 Task: Change the post-processing quality of theora video decoder to 2.
Action: Mouse moved to (90, 13)
Screenshot: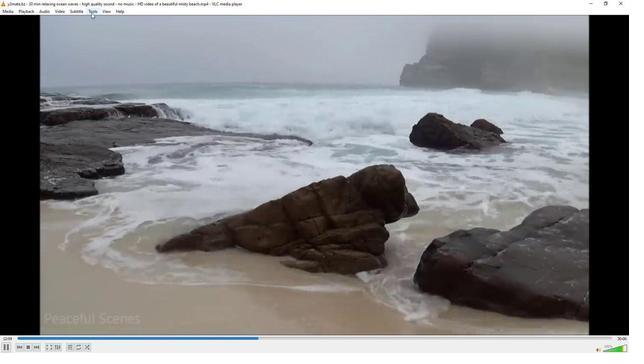 
Action: Mouse pressed left at (90, 13)
Screenshot: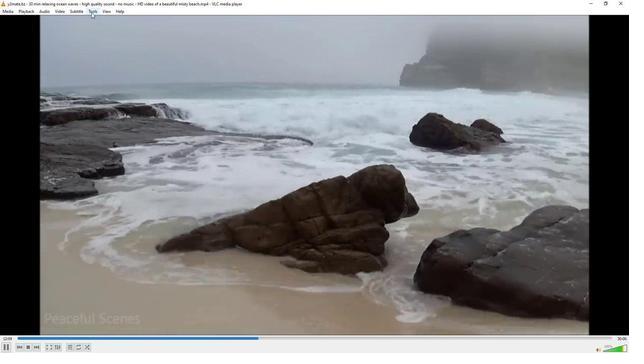 
Action: Mouse moved to (104, 89)
Screenshot: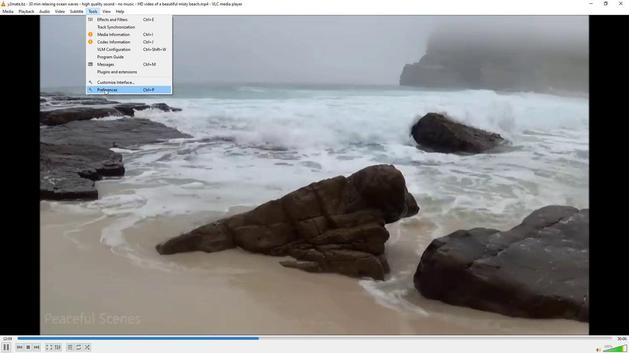
Action: Mouse pressed left at (104, 89)
Screenshot: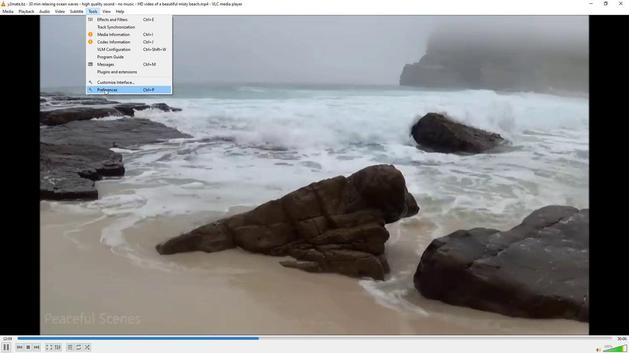 
Action: Mouse moved to (73, 274)
Screenshot: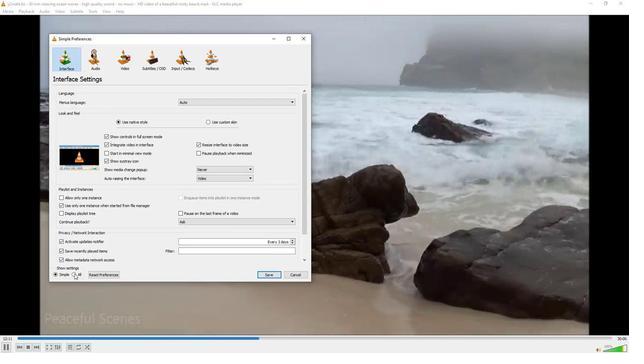 
Action: Mouse pressed left at (73, 274)
Screenshot: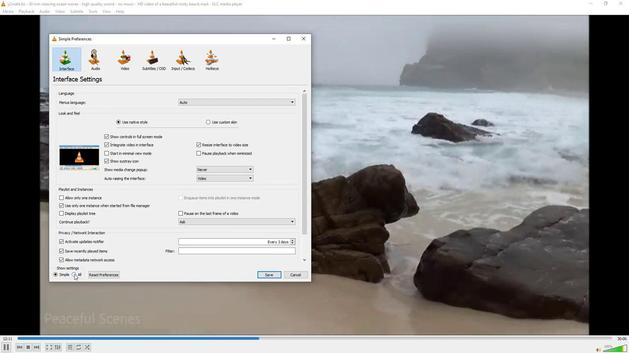 
Action: Mouse moved to (63, 207)
Screenshot: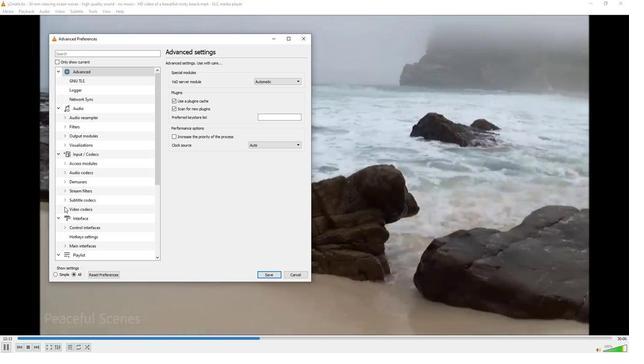 
Action: Mouse pressed left at (63, 207)
Screenshot: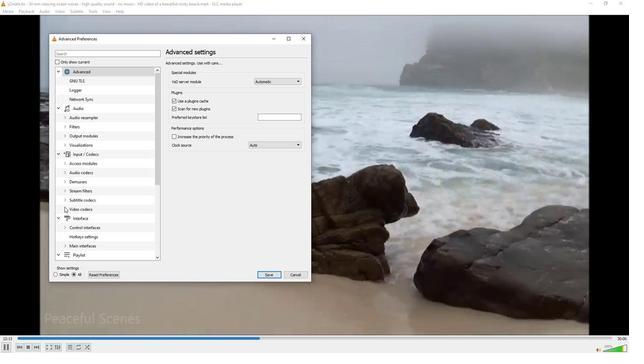 
Action: Mouse moved to (156, 158)
Screenshot: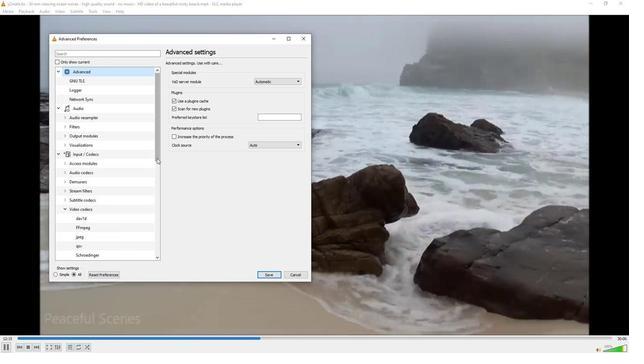
Action: Mouse pressed left at (156, 158)
Screenshot: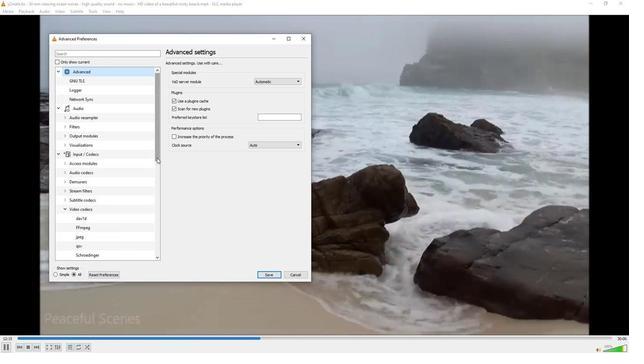 
Action: Mouse moved to (116, 244)
Screenshot: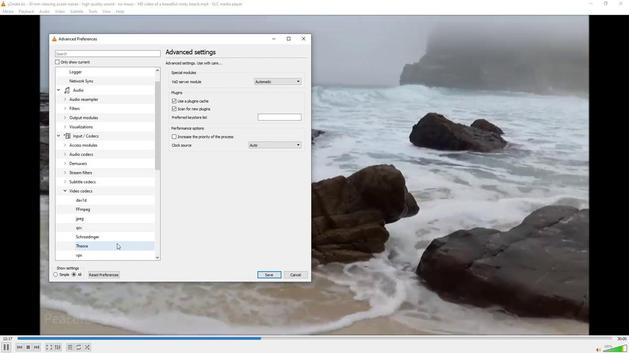 
Action: Mouse pressed left at (116, 244)
Screenshot: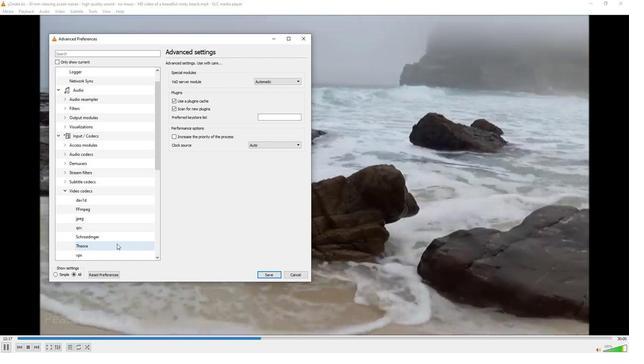 
Action: Mouse moved to (300, 71)
Screenshot: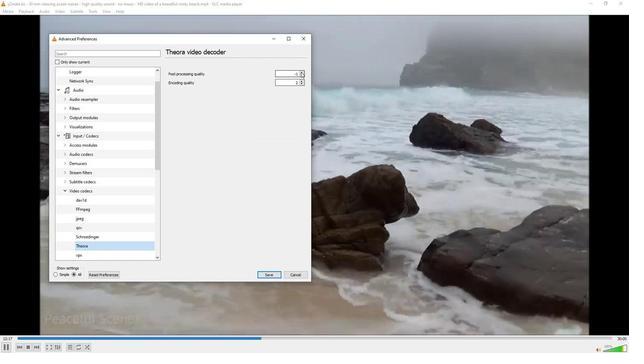 
Action: Mouse pressed left at (300, 71)
Screenshot: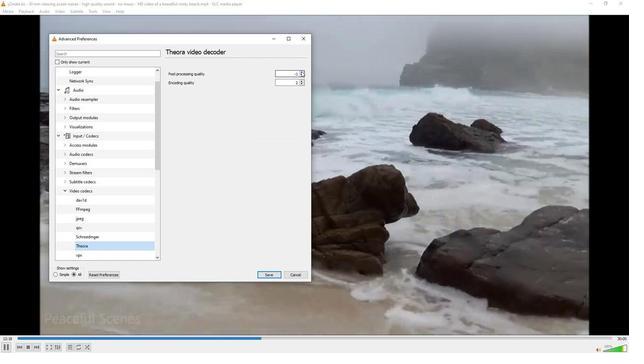 
Action: Mouse pressed left at (300, 71)
Screenshot: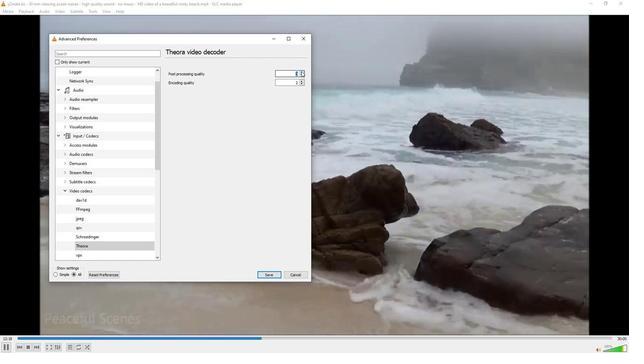 
Action: Mouse pressed left at (300, 71)
Screenshot: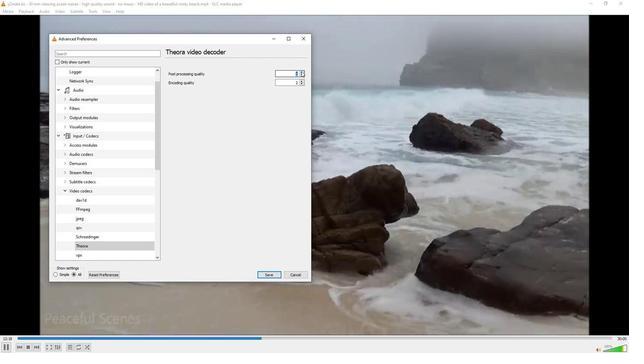 
Action: Mouse moved to (244, 125)
Screenshot: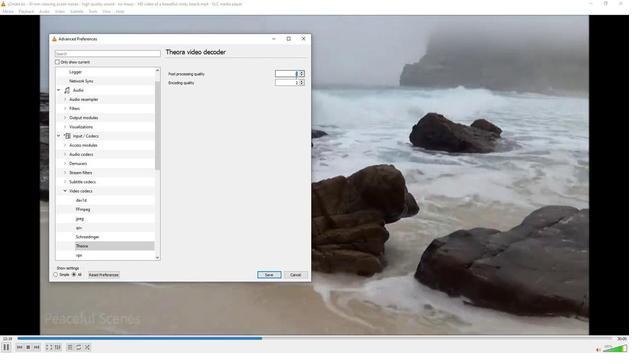 
